 Task: Create a section Feature Frenzy and in the section, add a milestone Cloud Infrastructure as Code (IaC) Implementation in the project AvailPro
Action: Mouse moved to (217, 484)
Screenshot: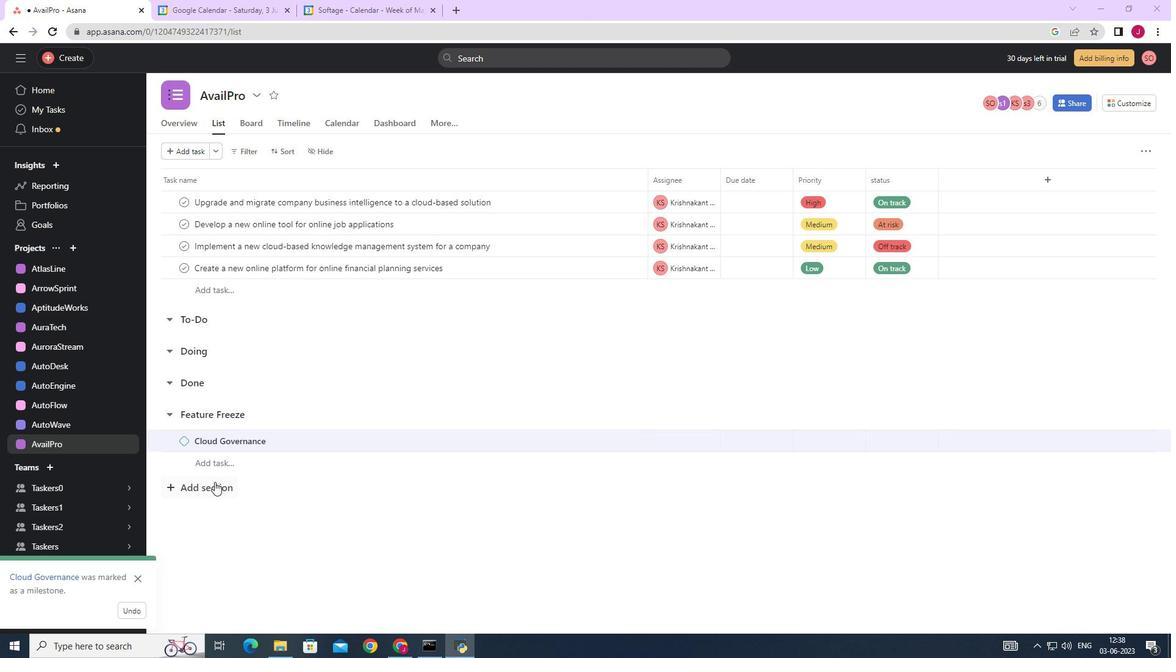 
Action: Mouse pressed left at (217, 484)
Screenshot: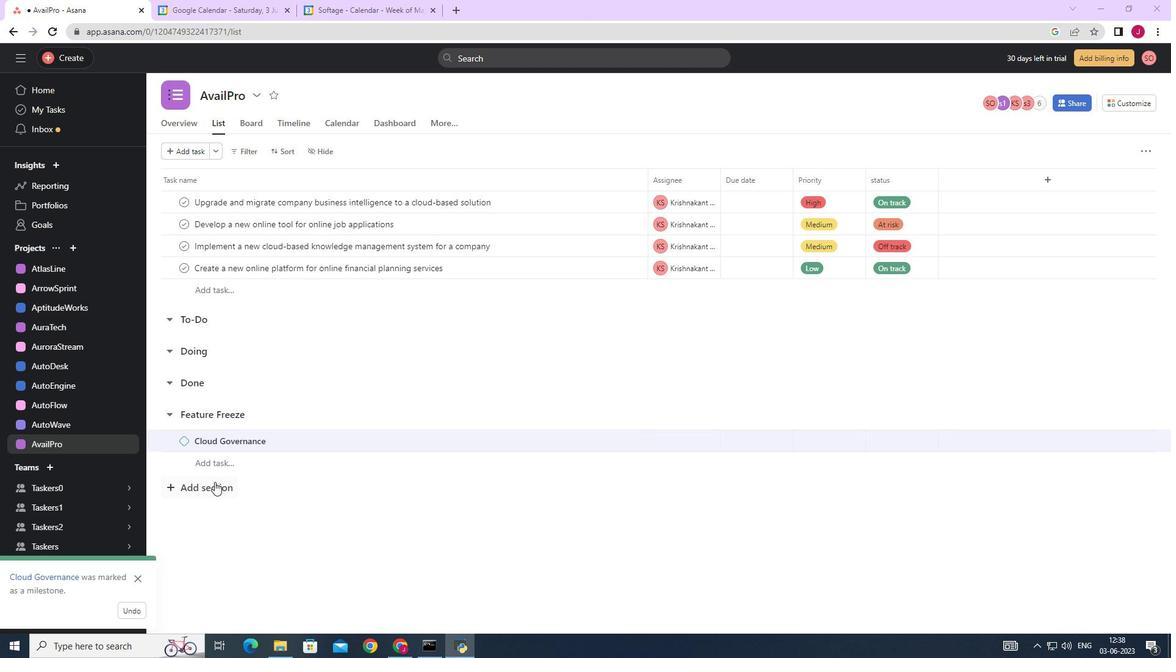 
Action: Mouse moved to (217, 484)
Screenshot: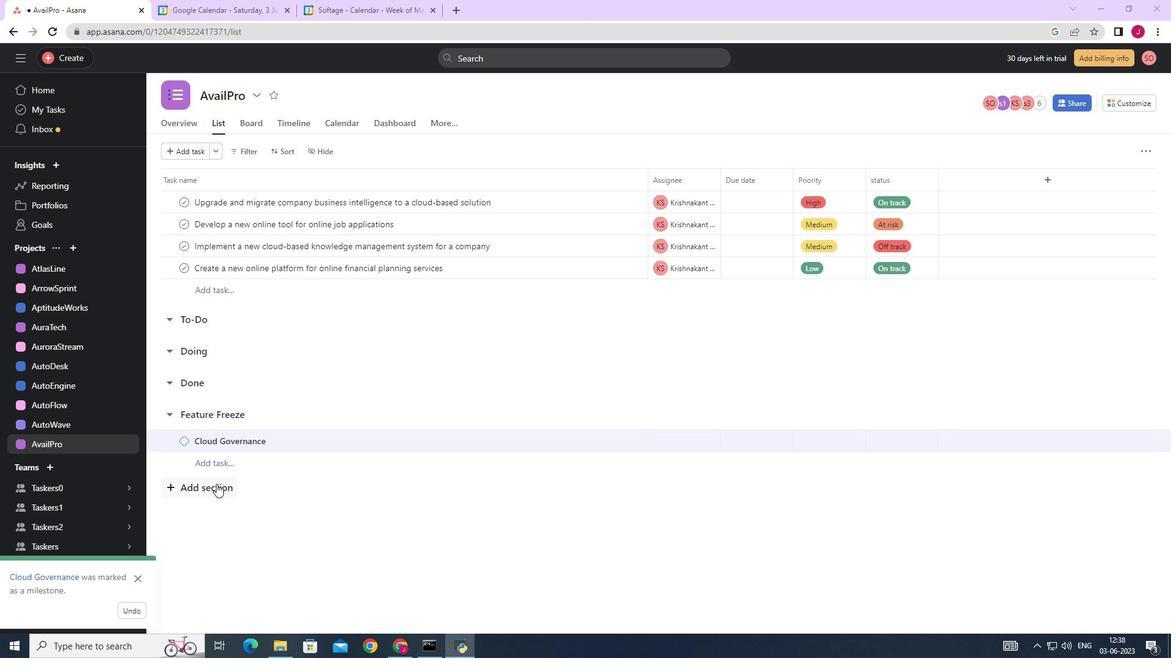 
Action: Key pressed <Key.caps_lock>F<Key.caps_lock>eature<Key.space><Key.caps_lock>F<Key.caps_lock>renzy
Screenshot: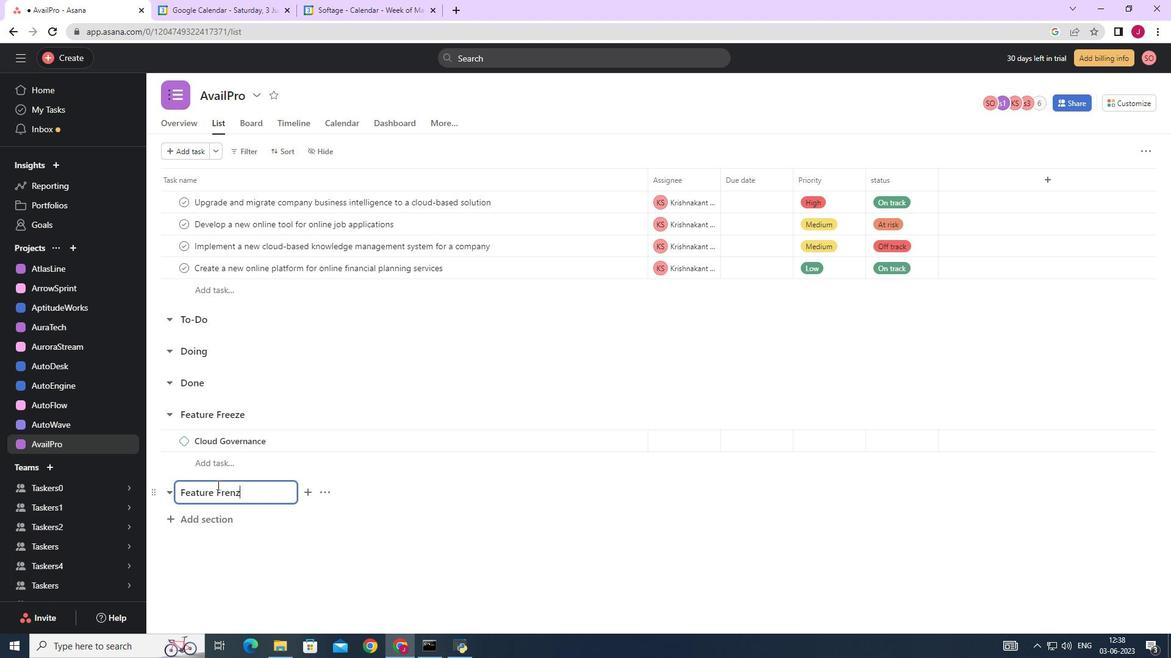 
Action: Mouse moved to (218, 484)
Screenshot: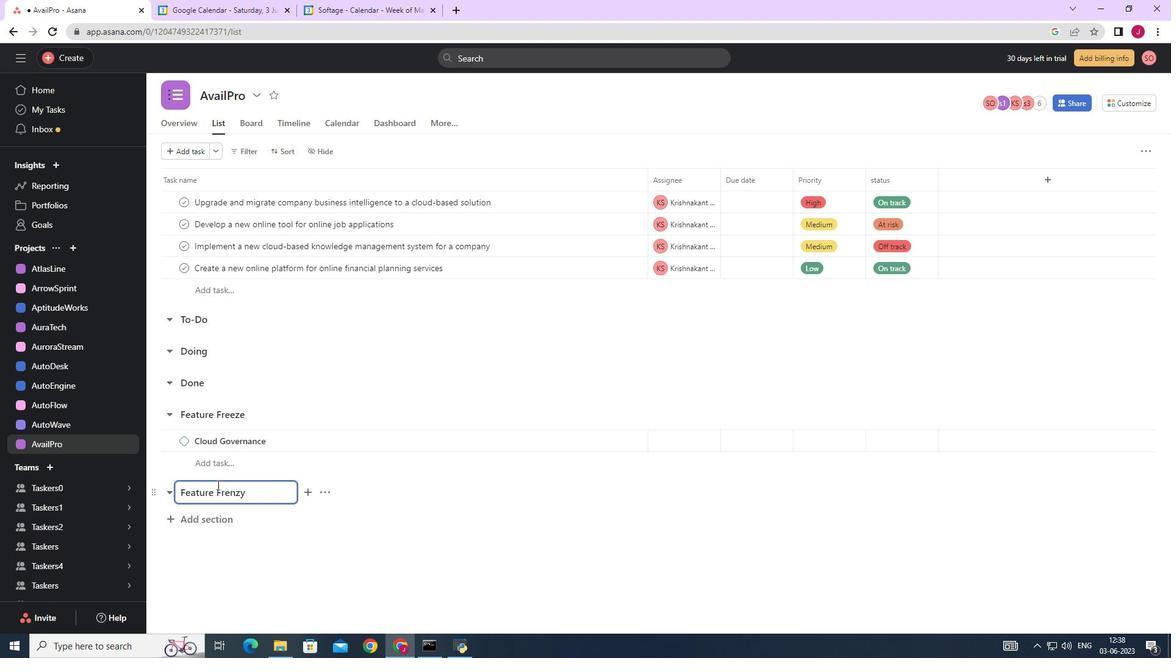 
Action: Key pressed <Key.enter><Key.caps_lock>C<Key.caps_lock>loud<Key.space><Key.caps_lock>I<Key.caps_lock>nfrastructure<Key.space>as<Key.space><Key.caps_lock>C<Key.caps_lock>ode<Key.space><Key.shift_r><Key.shift_r><Key.shift_r><Key.shift_r><Key.shift_r><Key.shift_r><Key.shift_r><Key.shift_r>(<Key.caps_lock>I<Key.caps_lock>a<Key.caps_lock>C<Key.shift_r>)<Key.space>I<Key.caps_lock>mple,e<Key.backspace><Key.backspace>mentation<Key.space>
Screenshot: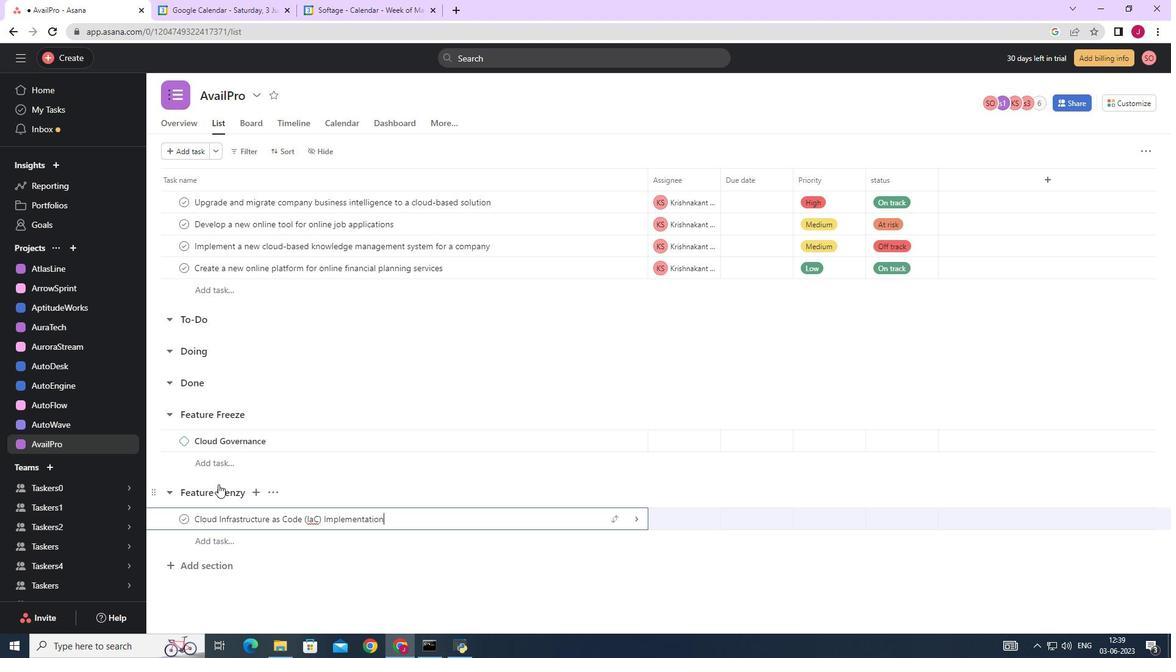 
Action: Mouse moved to (638, 516)
Screenshot: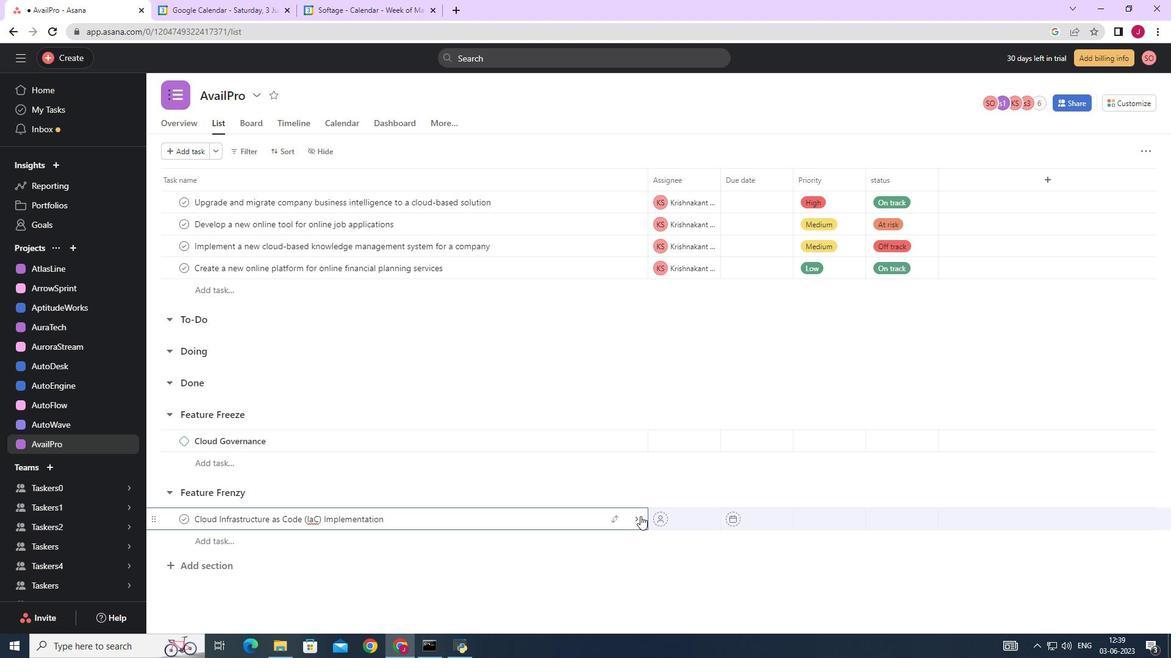 
Action: Mouse pressed left at (638, 516)
Screenshot: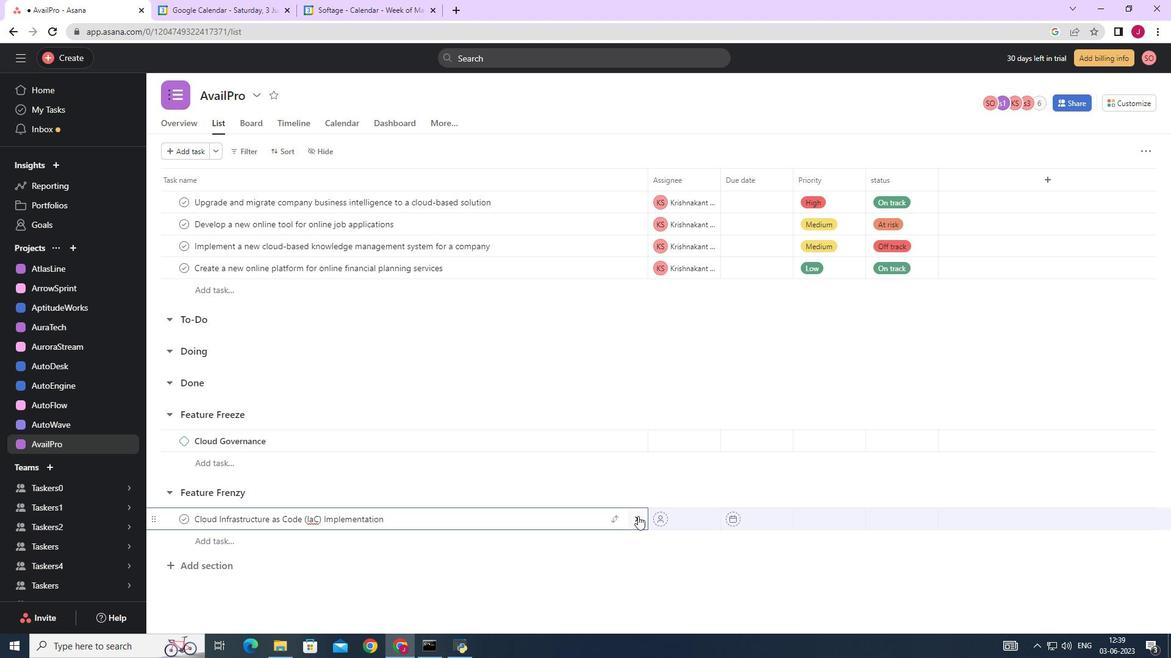 
Action: Mouse moved to (1130, 150)
Screenshot: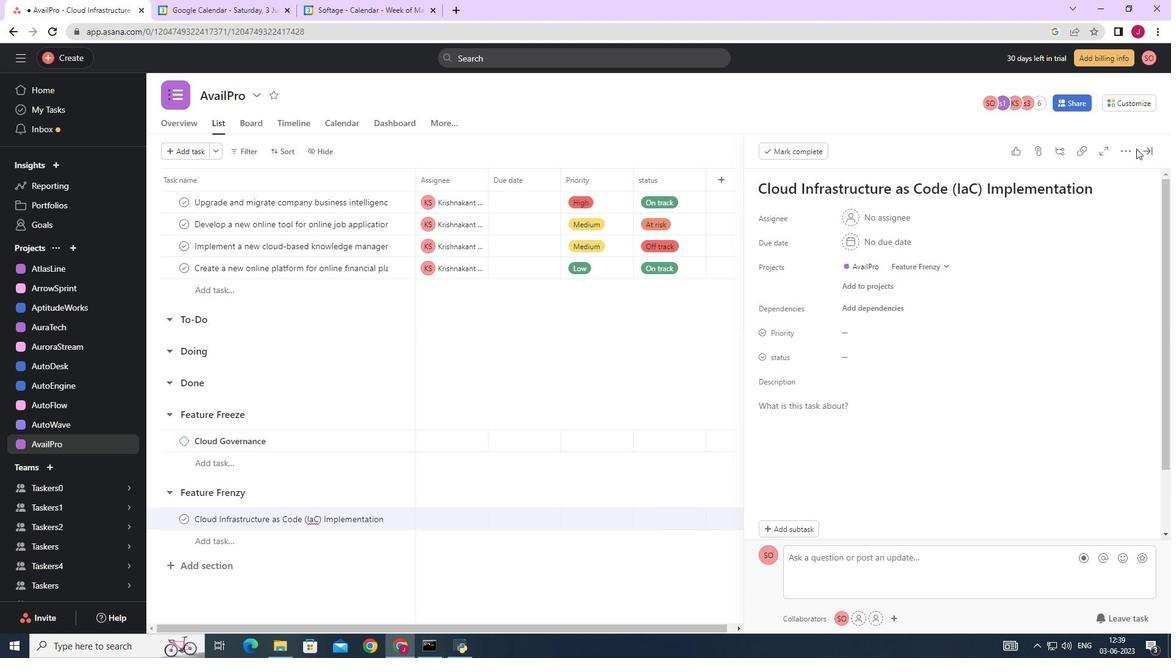
Action: Mouse pressed left at (1130, 150)
Screenshot: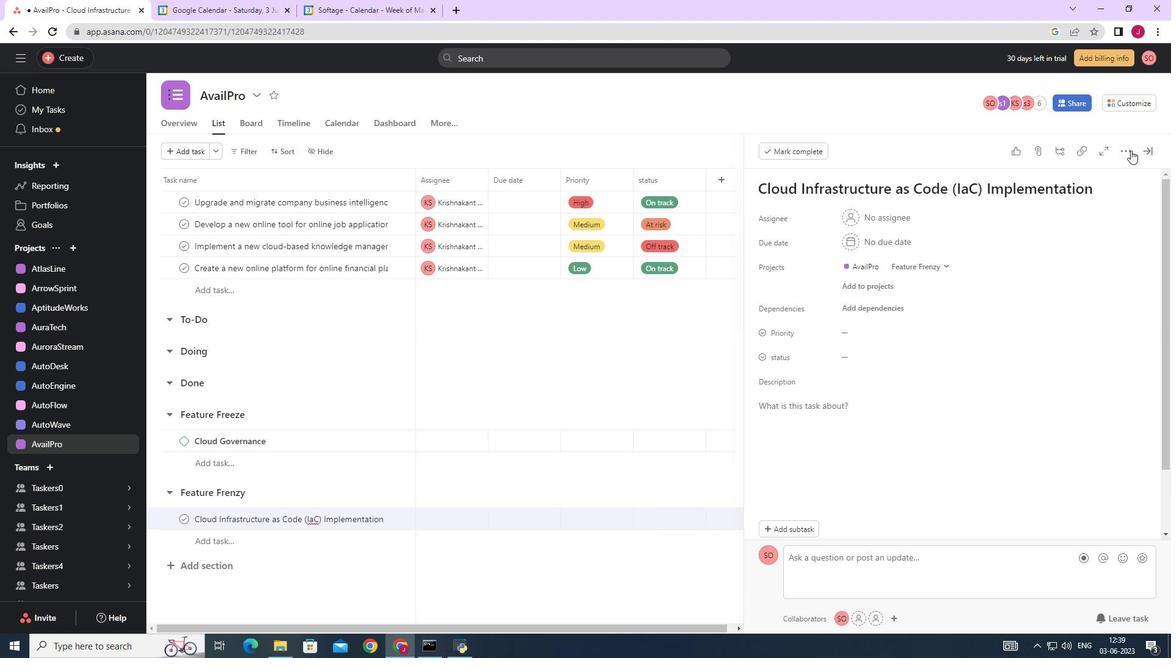 
Action: Mouse moved to (1029, 200)
Screenshot: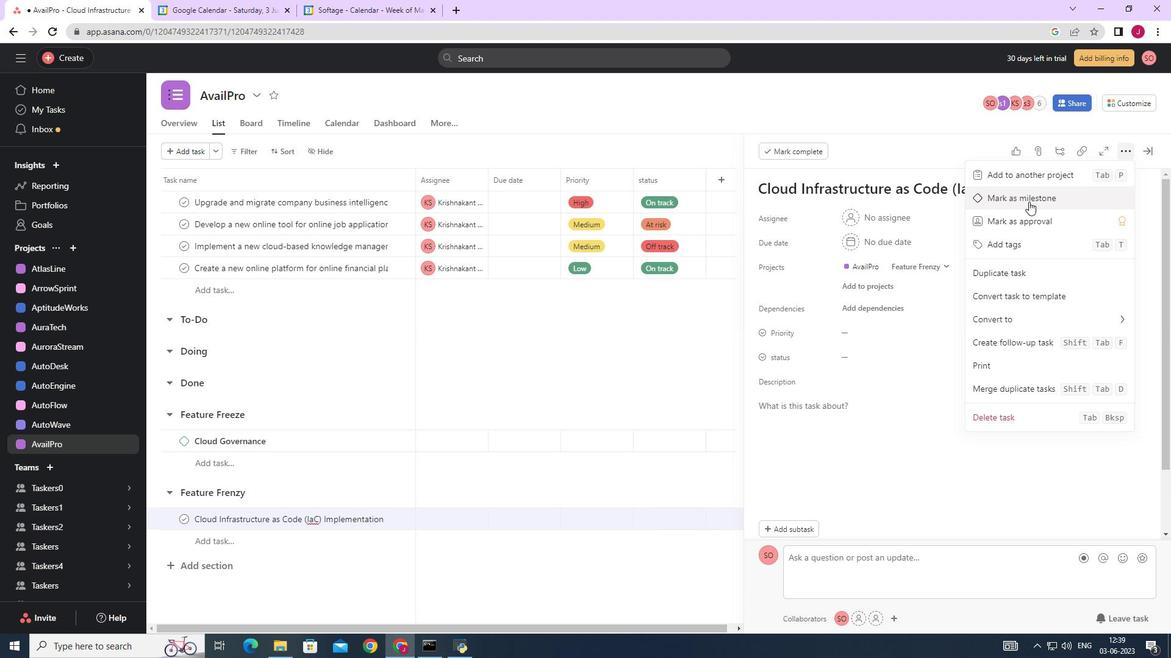 
Action: Mouse pressed left at (1029, 200)
Screenshot: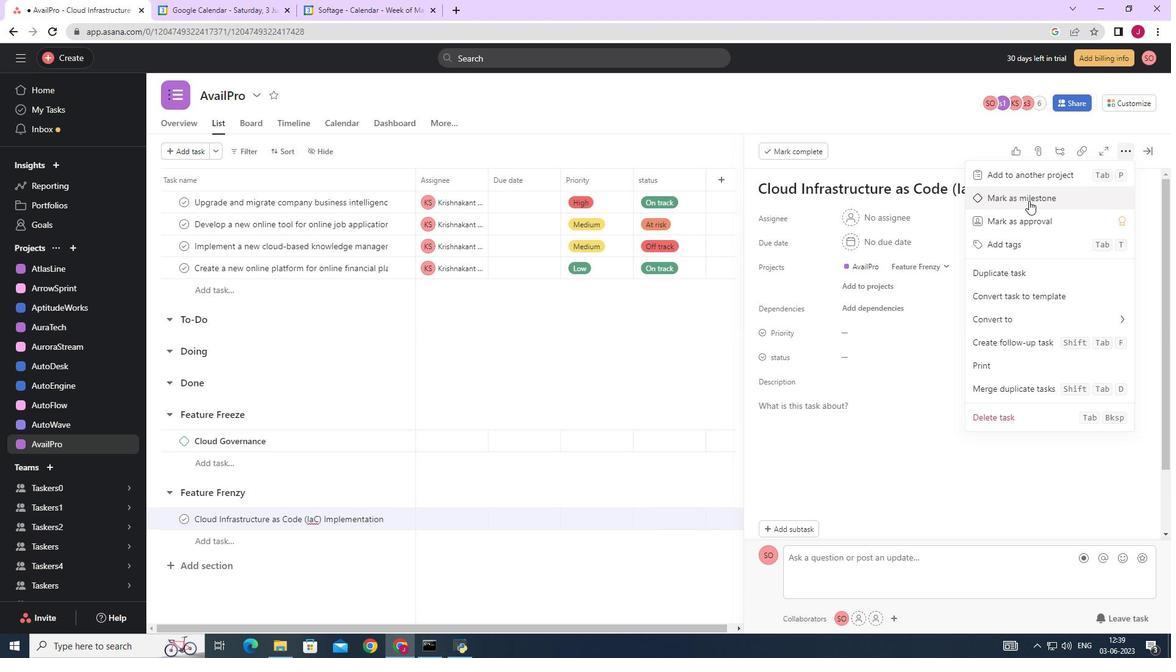 
Action: Mouse moved to (1149, 150)
Screenshot: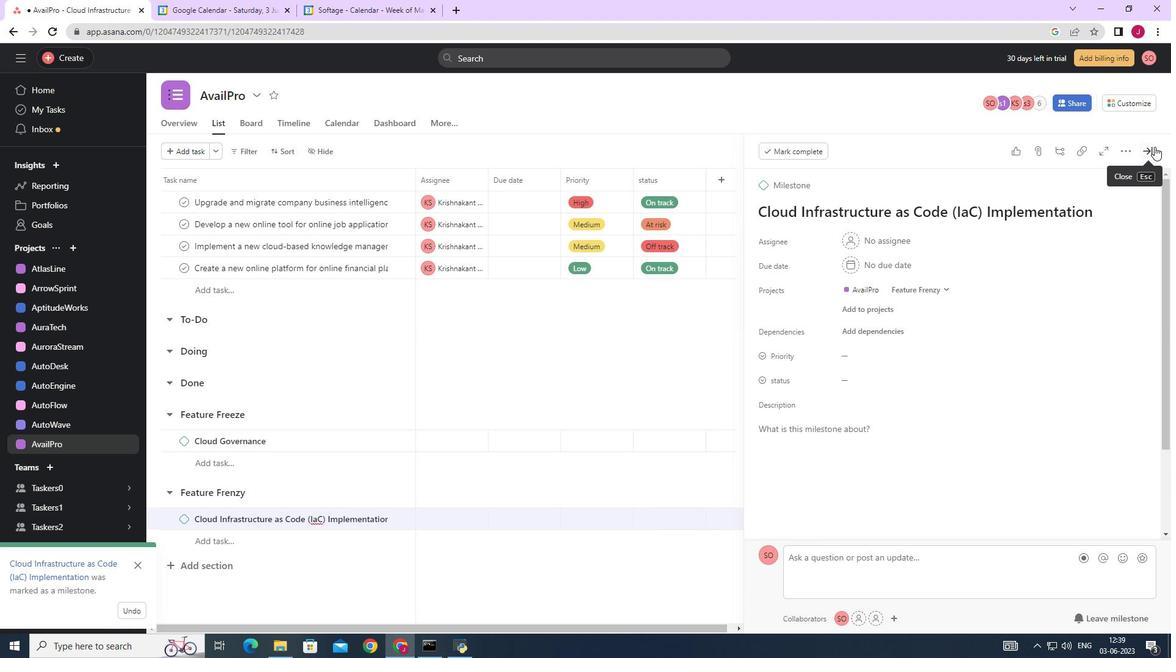 
Action: Mouse pressed left at (1149, 150)
Screenshot: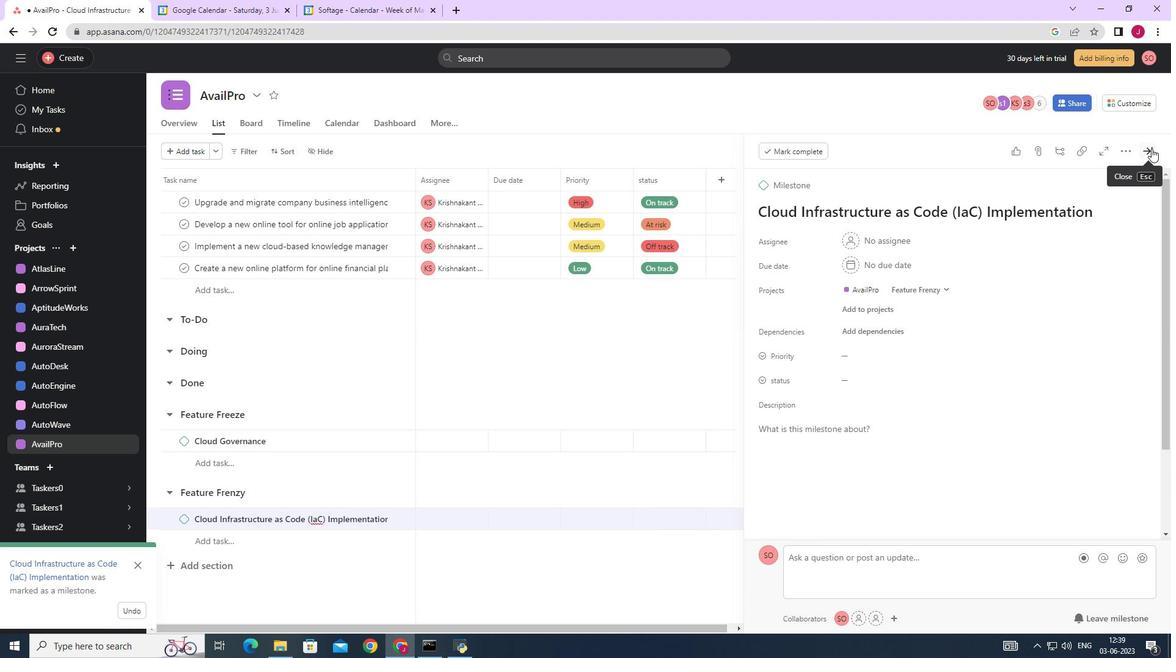 
